 Task: Insert column chart in black page.
Action: Mouse moved to (114, 85)
Screenshot: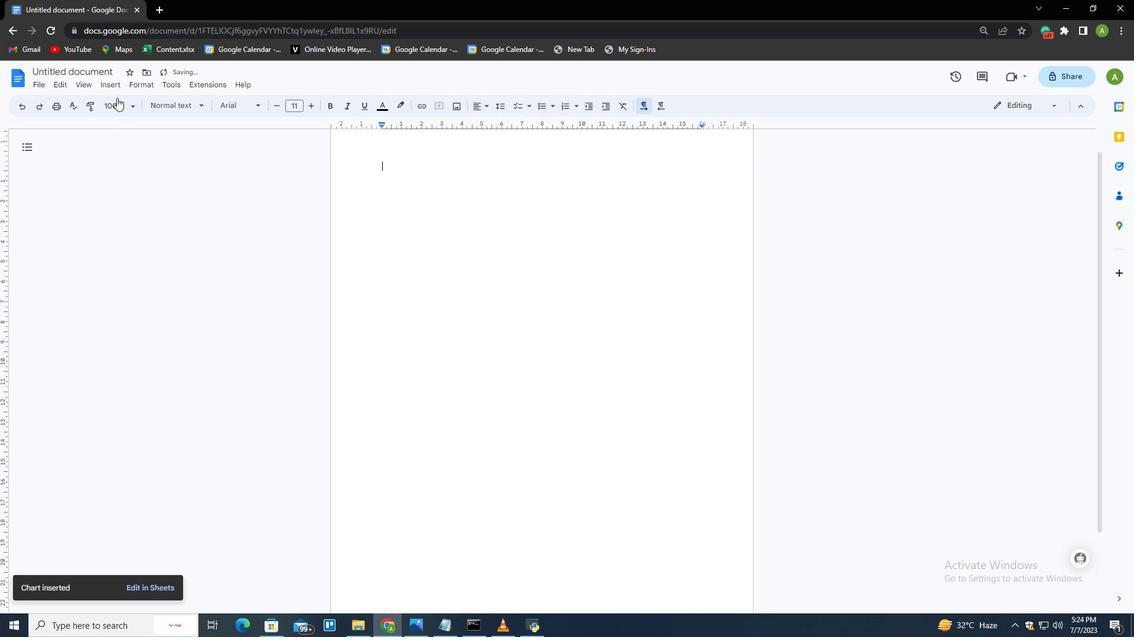
Action: Mouse pressed left at (114, 85)
Screenshot: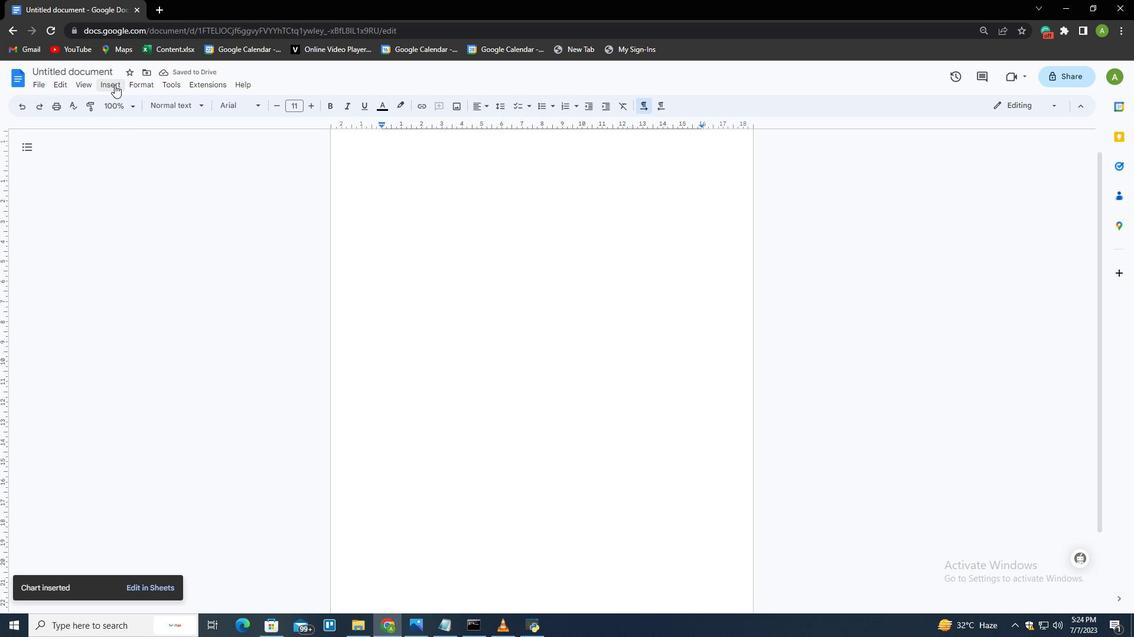 
Action: Mouse moved to (287, 174)
Screenshot: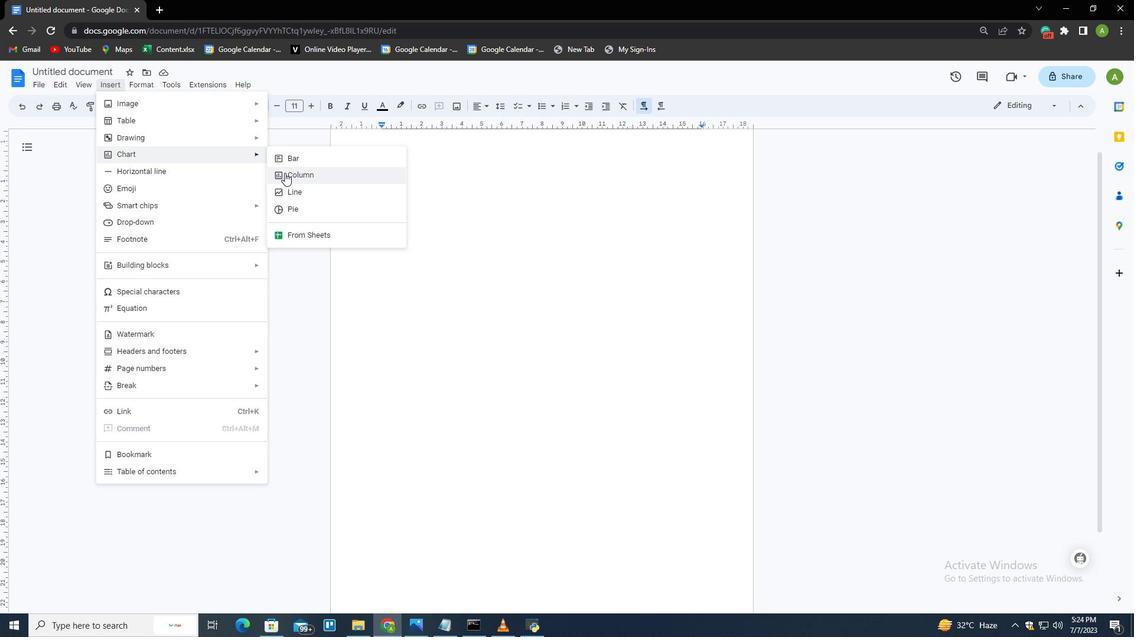 
Action: Mouse pressed left at (287, 174)
Screenshot: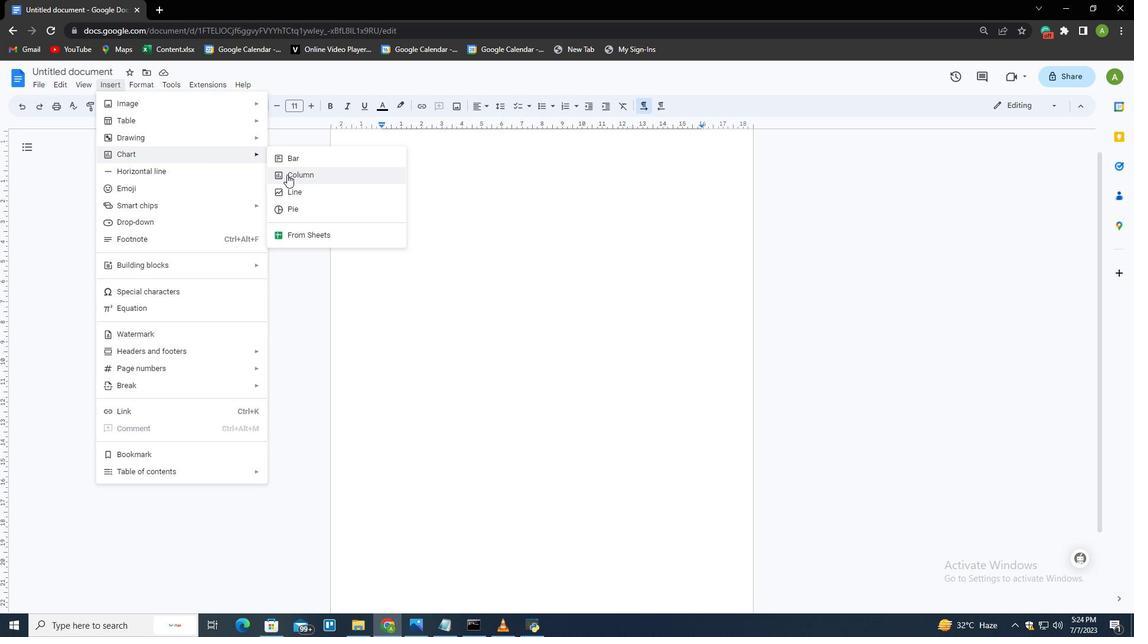 
Action: Mouse moved to (491, 328)
Screenshot: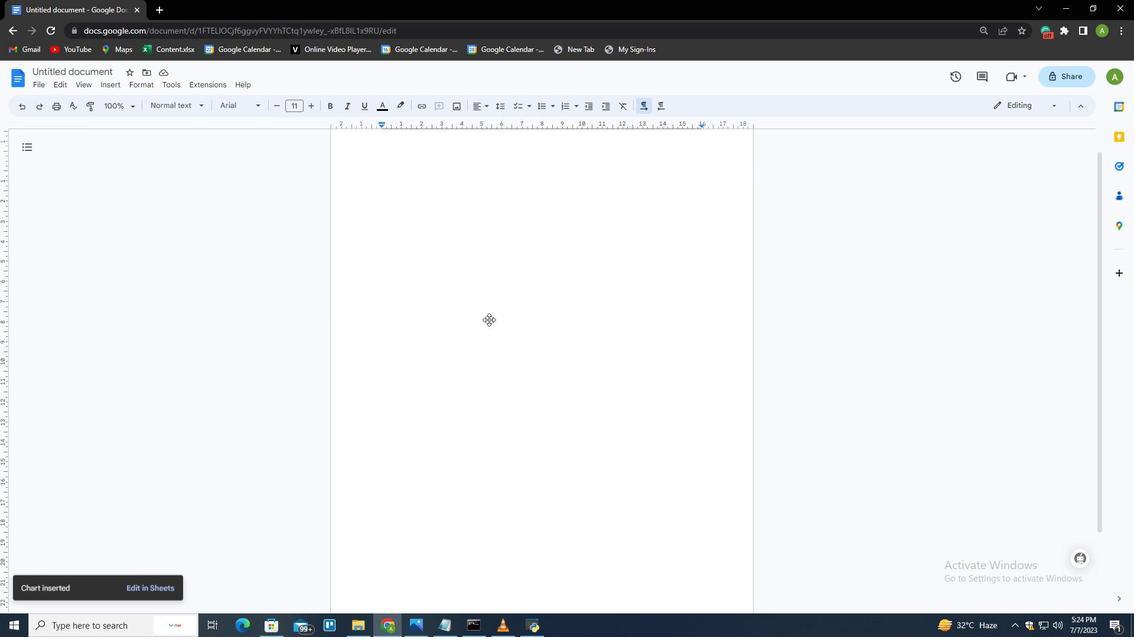 
